 Task: Enable the option "Enqueue items into playlist in one instance mode" for playlist.
Action: Mouse moved to (100, 18)
Screenshot: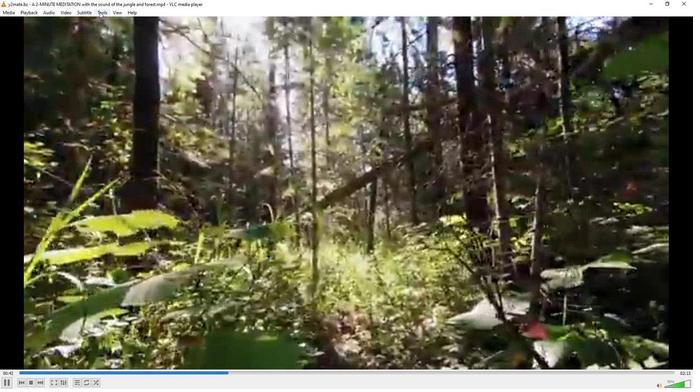
Action: Mouse pressed left at (100, 18)
Screenshot: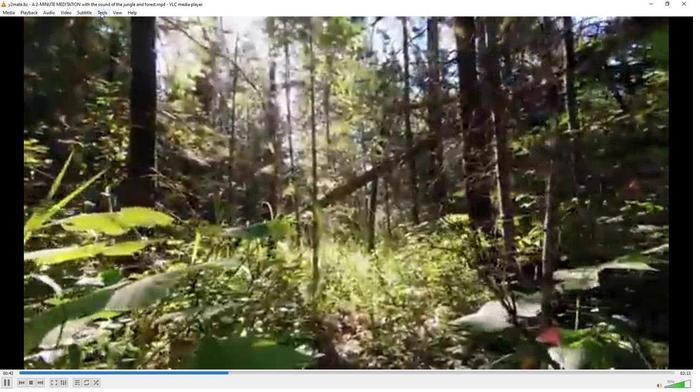 
Action: Mouse moved to (119, 102)
Screenshot: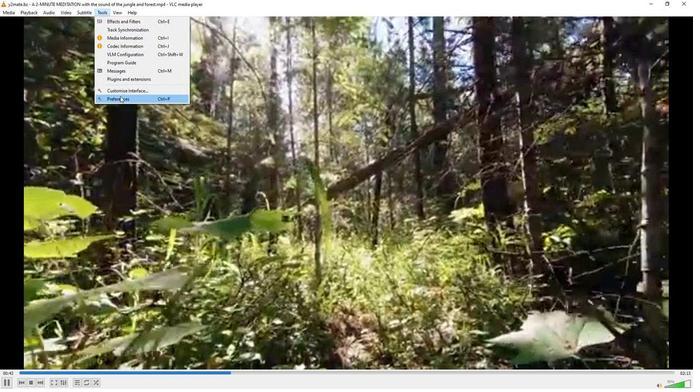 
Action: Mouse pressed left at (119, 102)
Screenshot: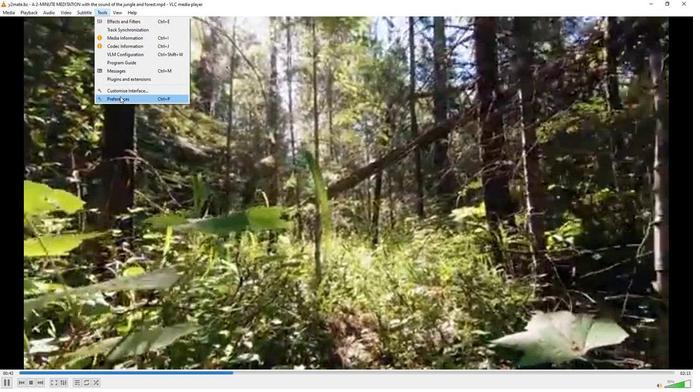 
Action: Mouse moved to (230, 321)
Screenshot: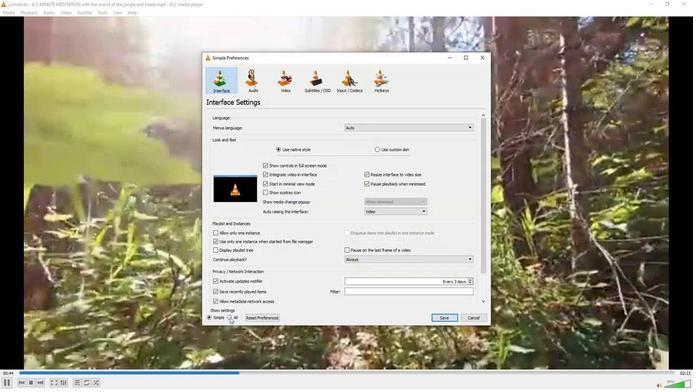 
Action: Mouse pressed left at (230, 321)
Screenshot: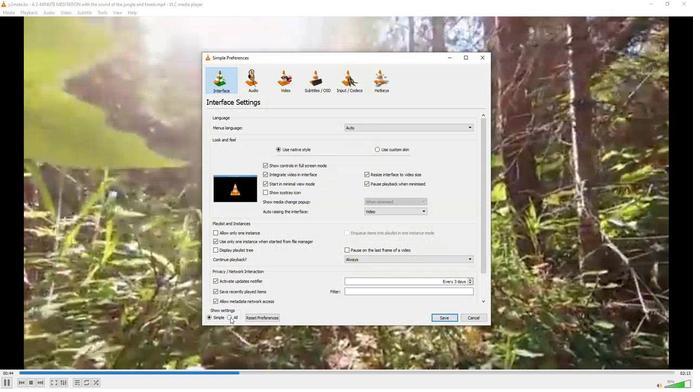 
Action: Mouse moved to (229, 297)
Screenshot: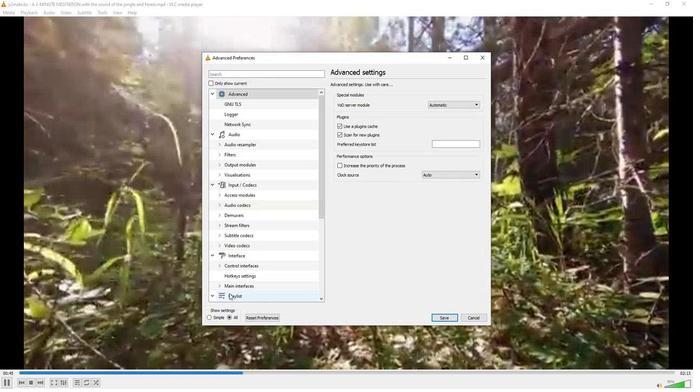 
Action: Mouse pressed left at (229, 297)
Screenshot: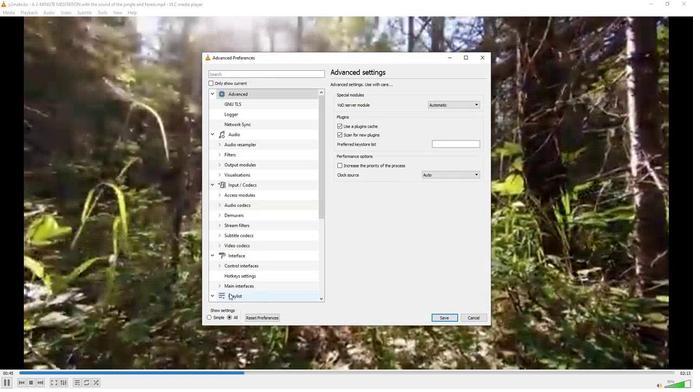 
Action: Mouse moved to (336, 195)
Screenshot: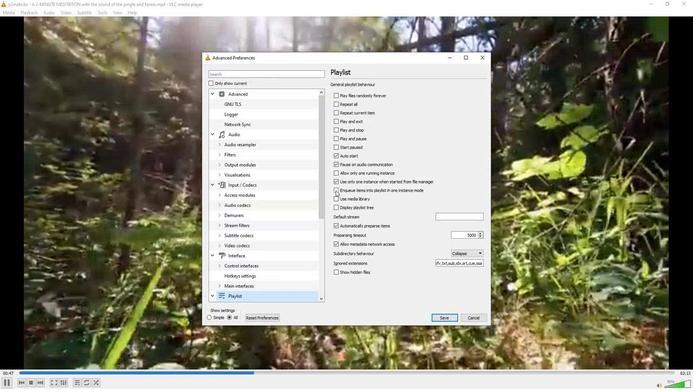 
Action: Mouse pressed left at (336, 195)
Screenshot: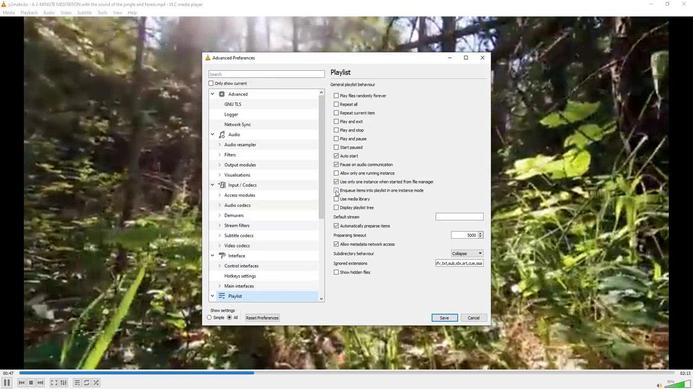 
Action: Mouse moved to (337, 224)
Screenshot: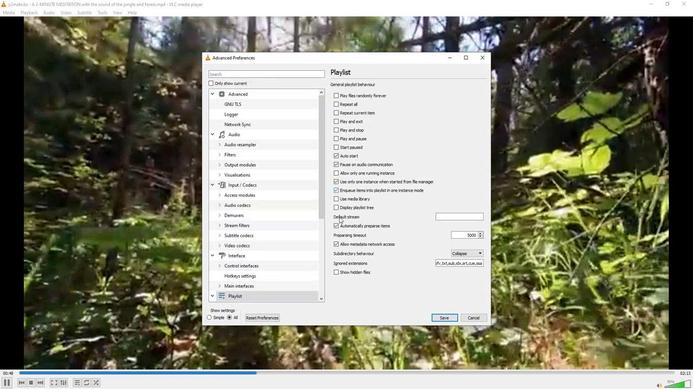 
